 Task: Create a due date automation trigger when advanced on, 2 hours after a card is due add fields without custom field "Resume" set to a number greater than 1 and lower or equal to 10.
Action: Mouse moved to (924, 73)
Screenshot: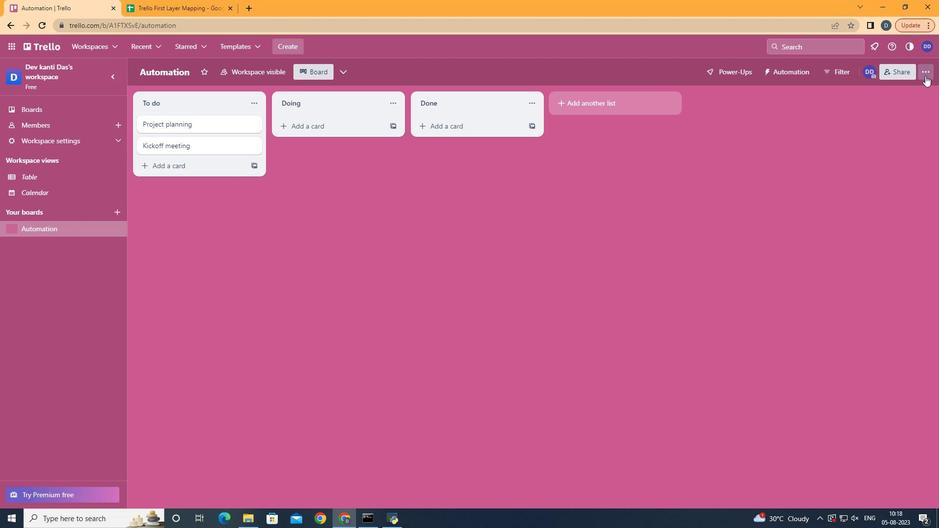 
Action: Mouse pressed left at (924, 73)
Screenshot: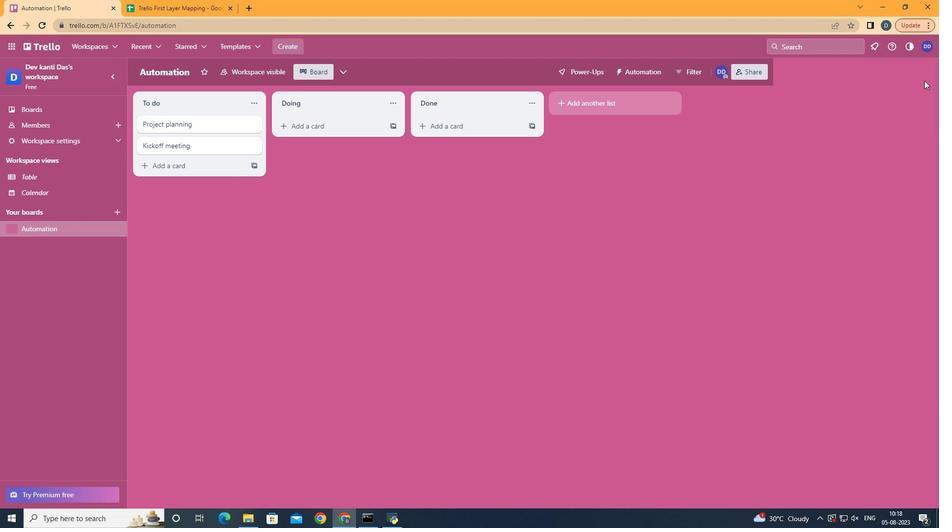 
Action: Mouse moved to (845, 209)
Screenshot: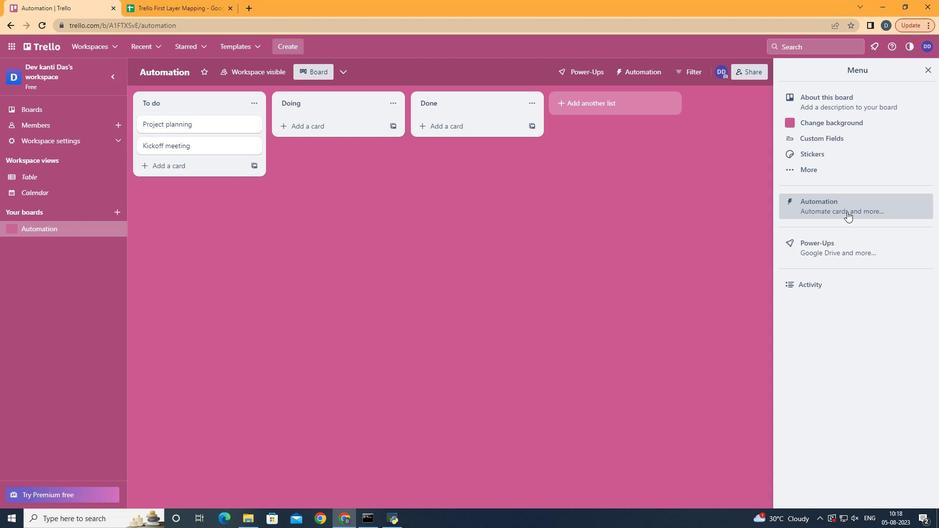 
Action: Mouse pressed left at (845, 209)
Screenshot: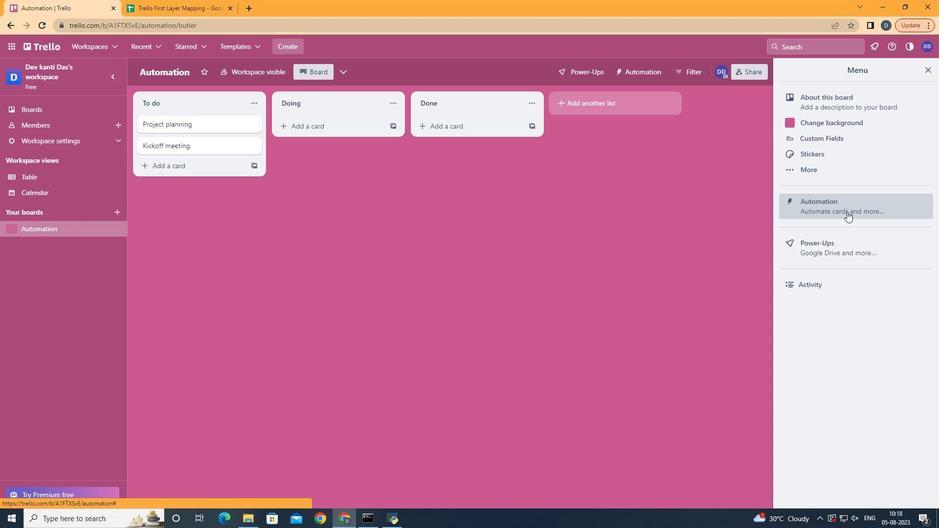 
Action: Mouse moved to (192, 195)
Screenshot: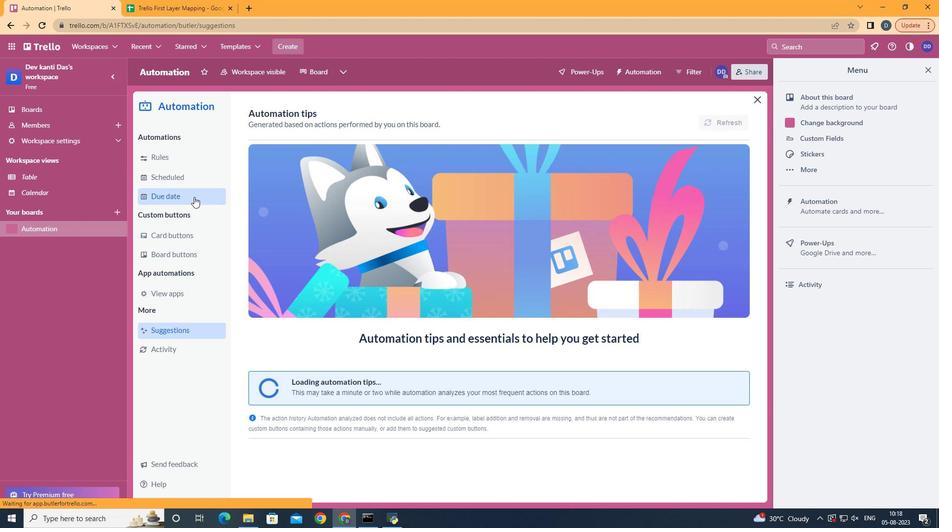 
Action: Mouse pressed left at (192, 195)
Screenshot: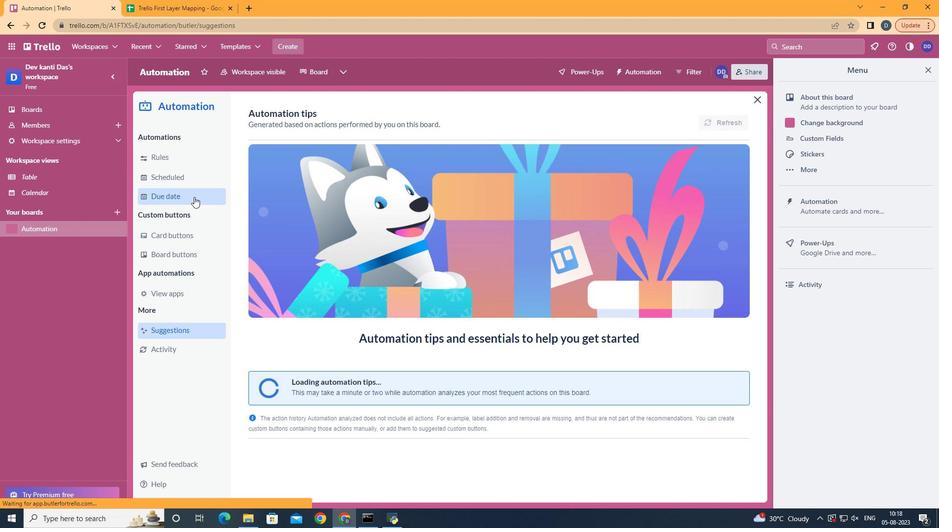 
Action: Mouse moved to (689, 116)
Screenshot: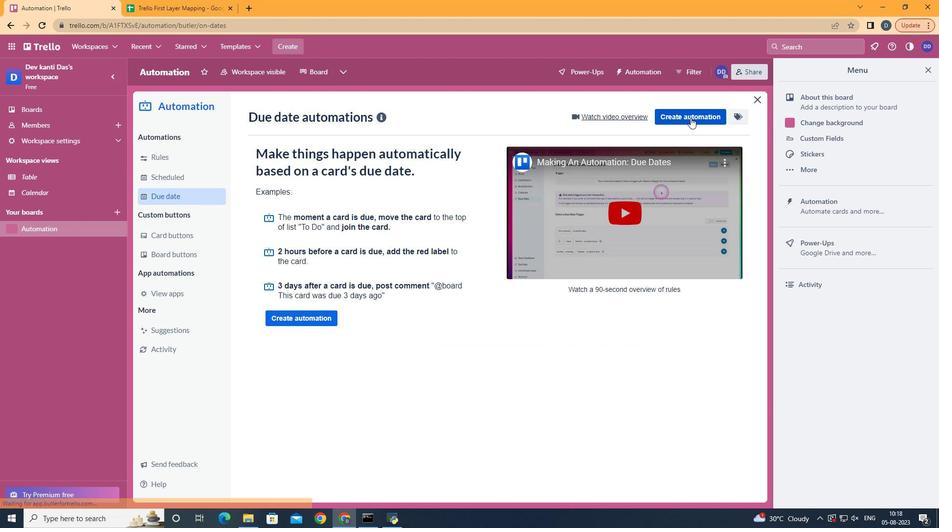 
Action: Mouse pressed left at (689, 116)
Screenshot: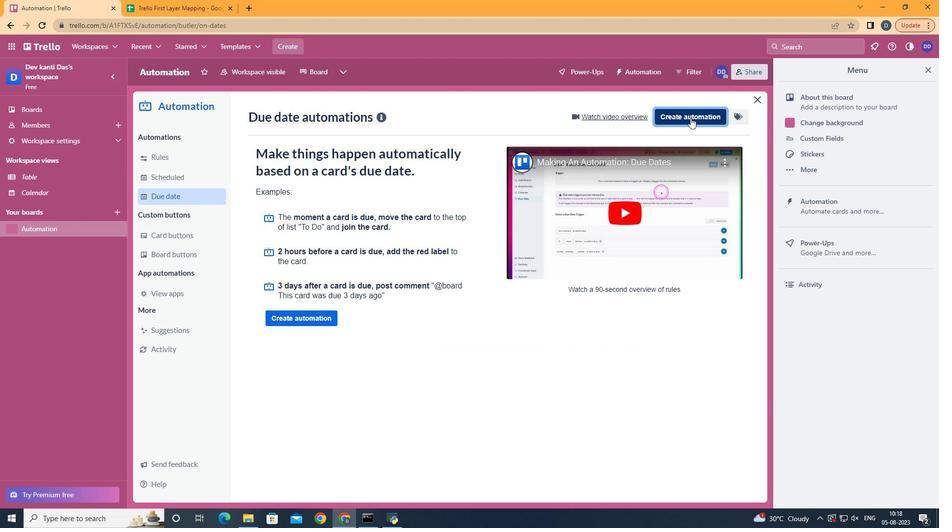 
Action: Mouse moved to (497, 209)
Screenshot: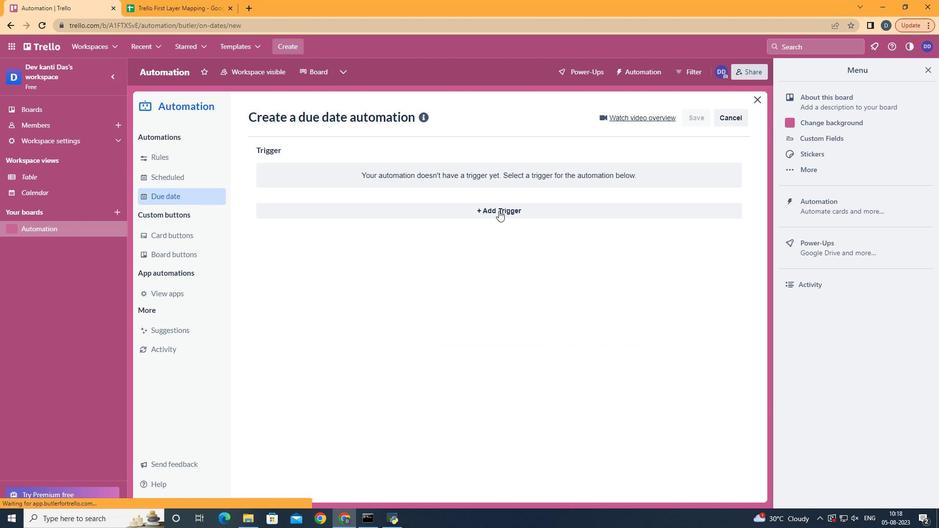 
Action: Mouse pressed left at (497, 209)
Screenshot: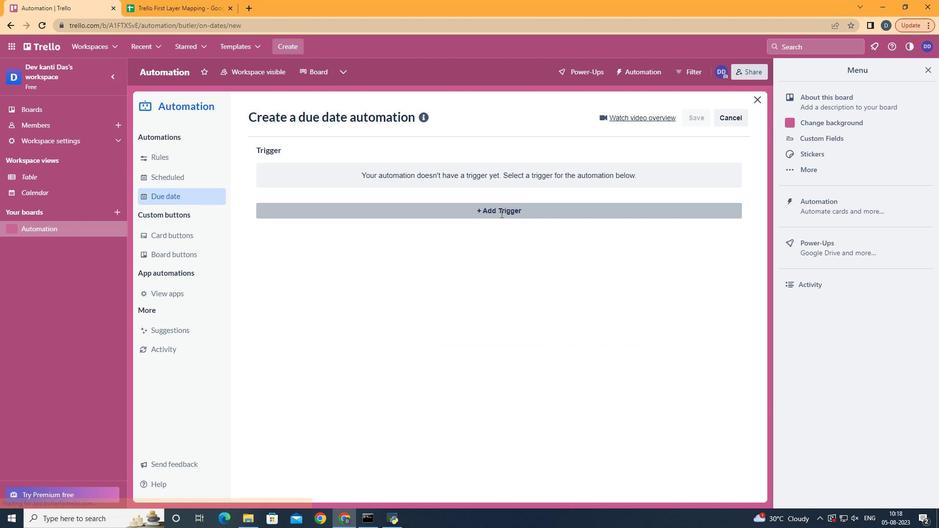 
Action: Mouse moved to (312, 412)
Screenshot: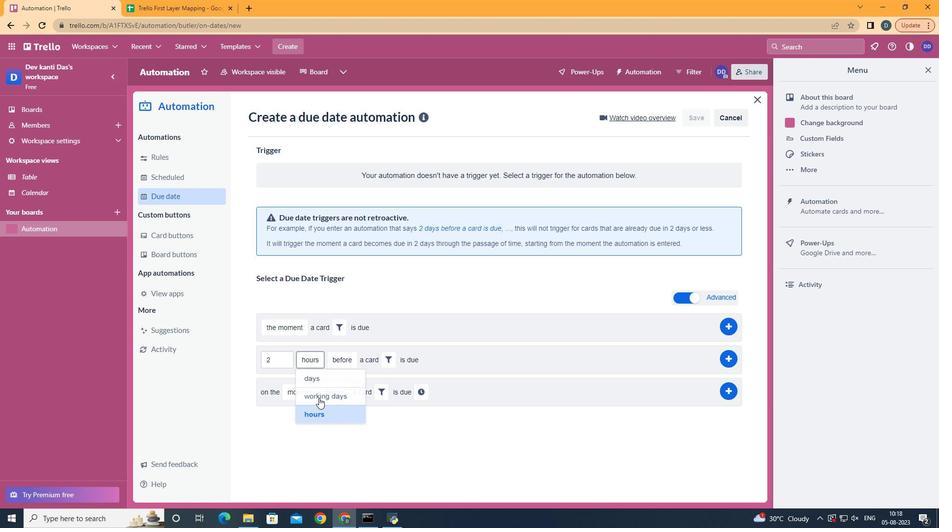 
Action: Mouse pressed left at (312, 412)
Screenshot: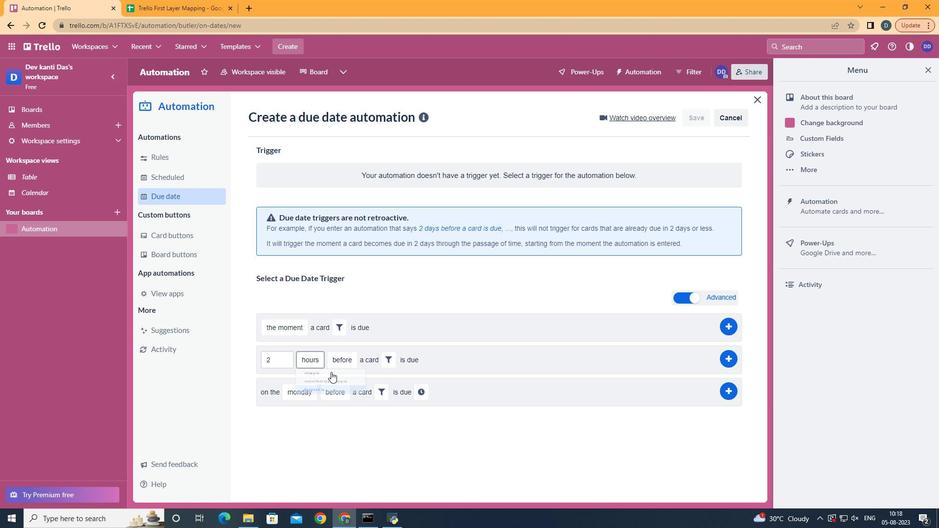 
Action: Mouse moved to (338, 399)
Screenshot: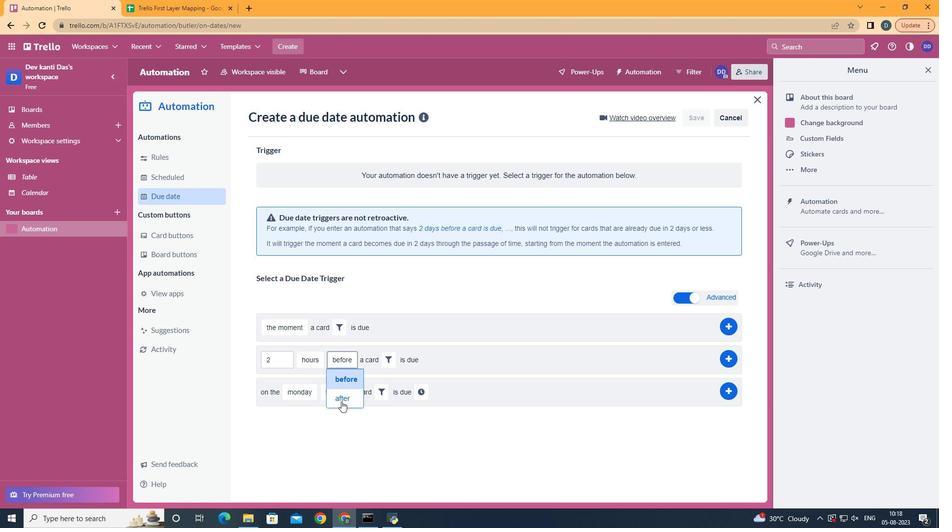 
Action: Mouse pressed left at (338, 399)
Screenshot: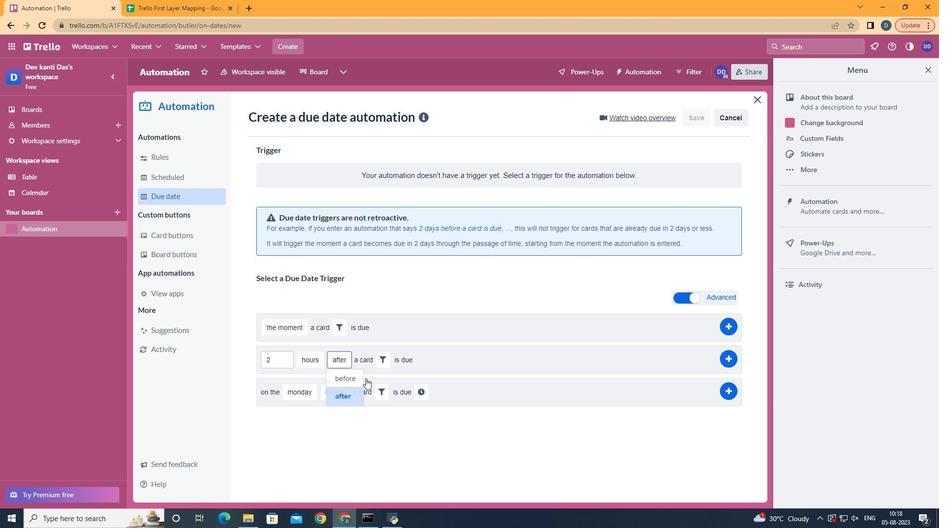 
Action: Mouse moved to (384, 359)
Screenshot: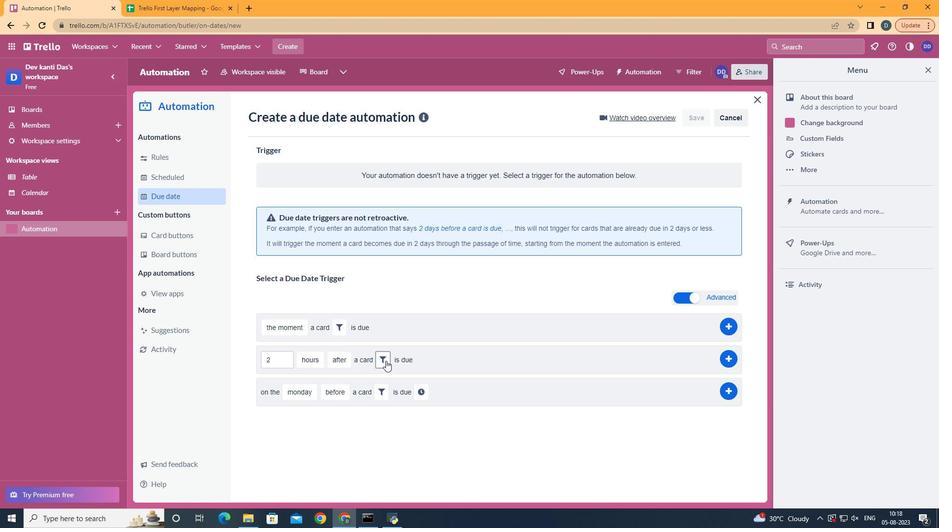 
Action: Mouse pressed left at (384, 359)
Screenshot: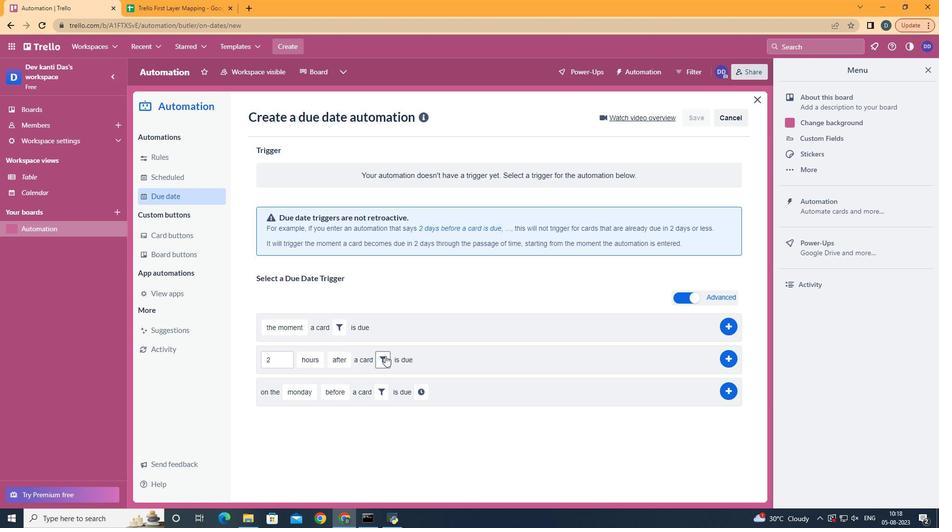 
Action: Mouse moved to (542, 383)
Screenshot: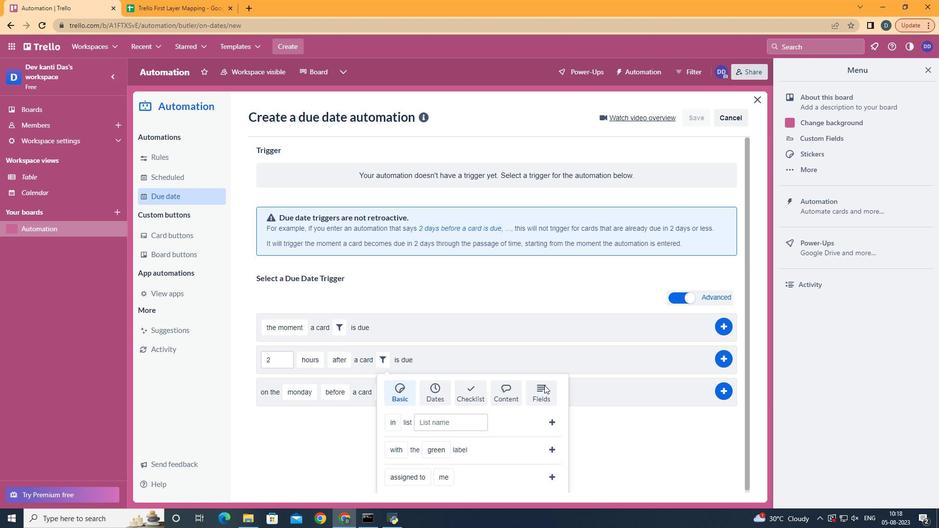 
Action: Mouse pressed left at (542, 383)
Screenshot: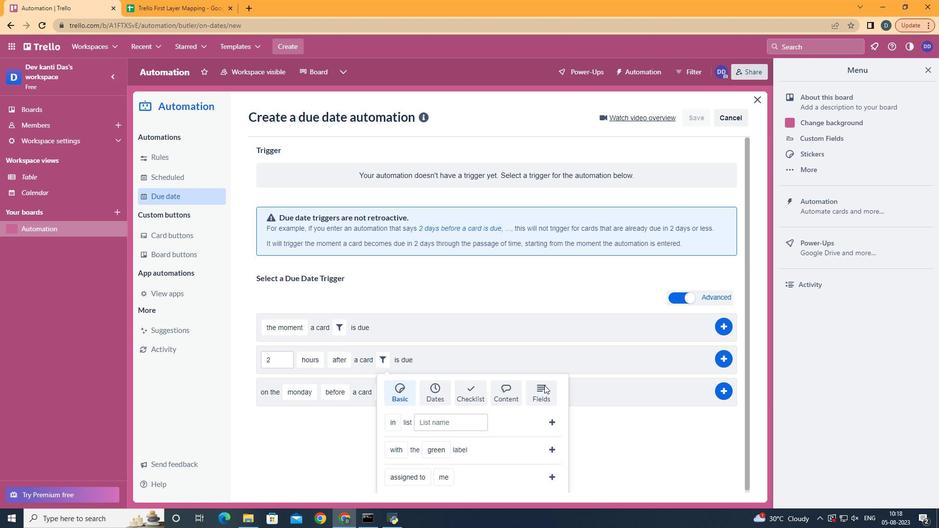 
Action: Mouse scrolled (542, 383) with delta (0, 0)
Screenshot: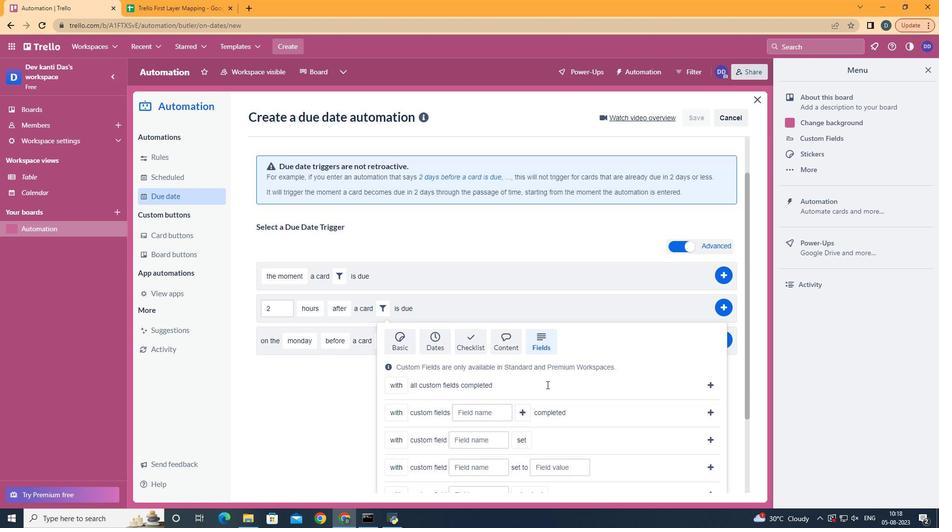 
Action: Mouse scrolled (542, 383) with delta (0, 0)
Screenshot: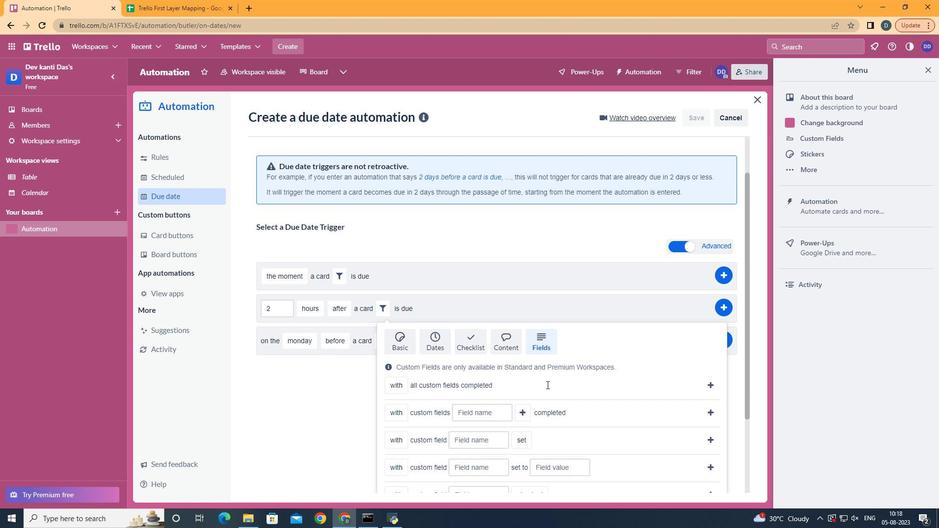 
Action: Mouse scrolled (542, 383) with delta (0, 0)
Screenshot: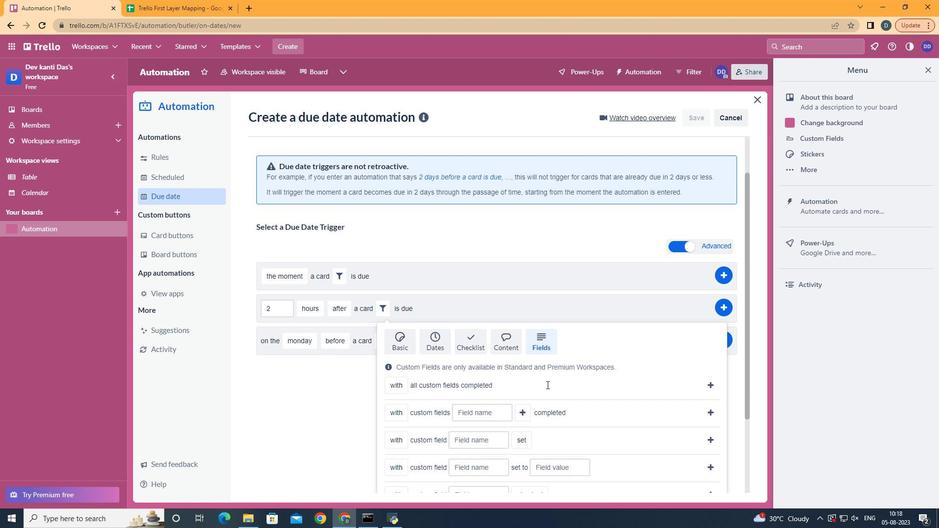 
Action: Mouse scrolled (542, 383) with delta (0, 0)
Screenshot: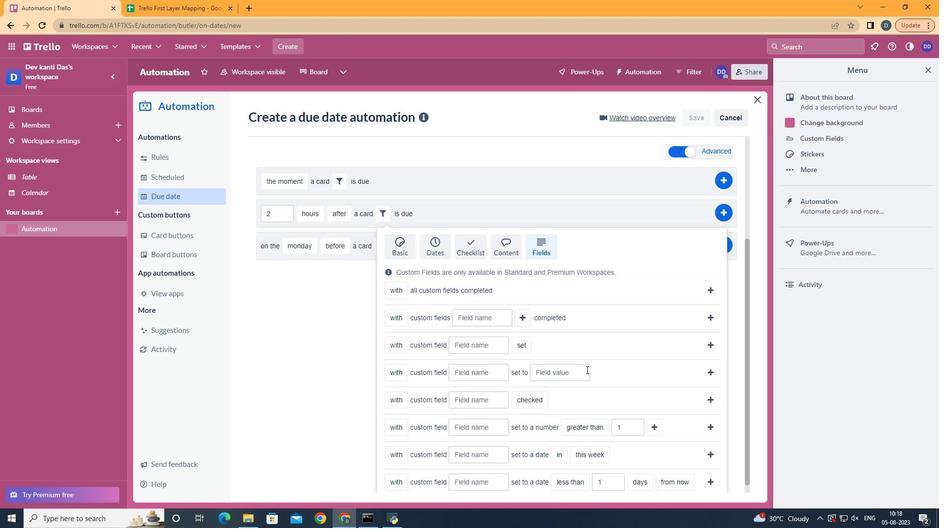 
Action: Mouse scrolled (542, 383) with delta (0, 0)
Screenshot: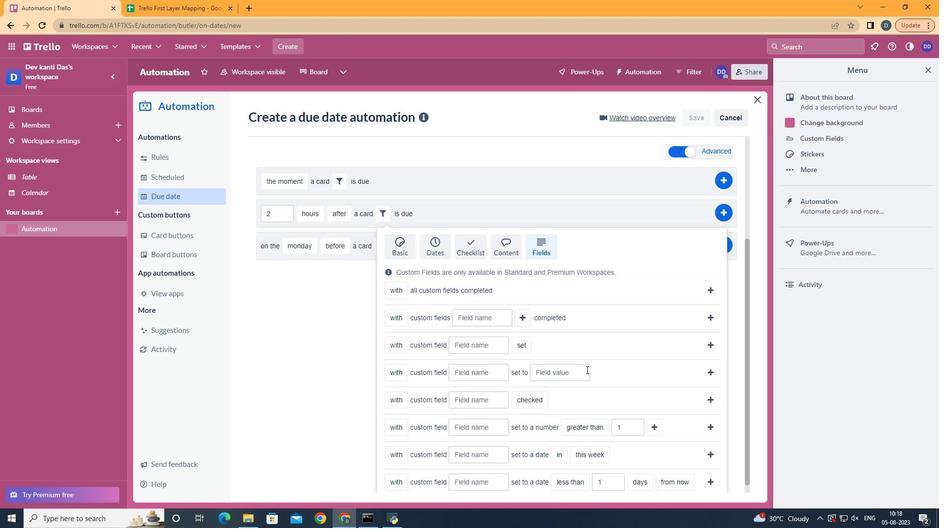 
Action: Mouse moved to (574, 372)
Screenshot: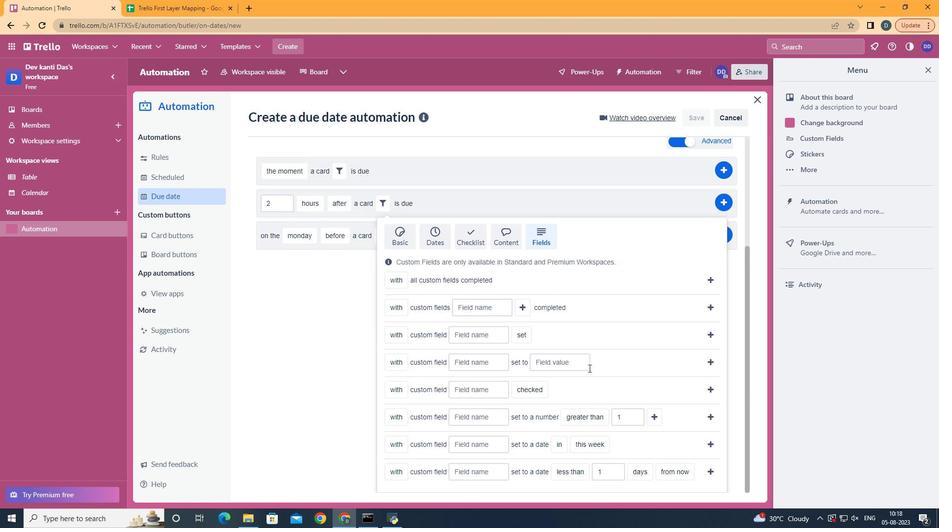 
Action: Mouse scrolled (553, 380) with delta (0, 0)
Screenshot: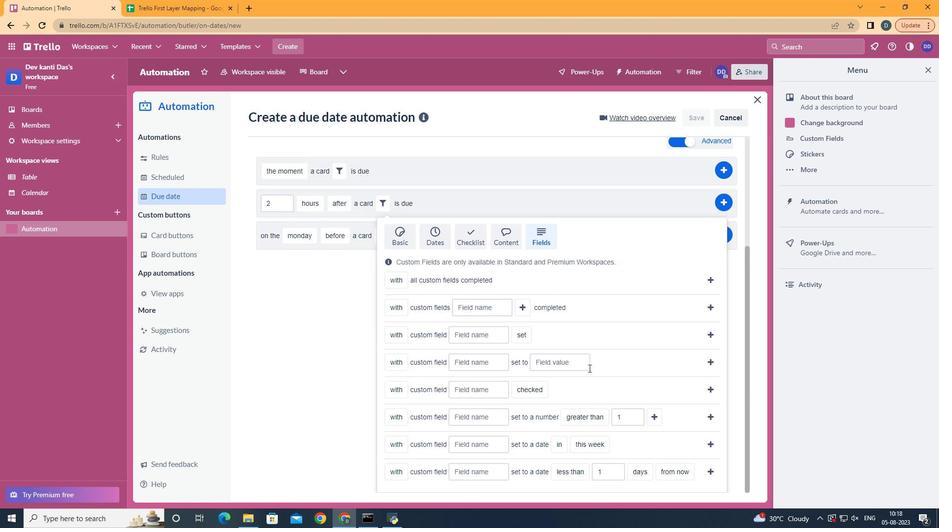 
Action: Mouse moved to (400, 453)
Screenshot: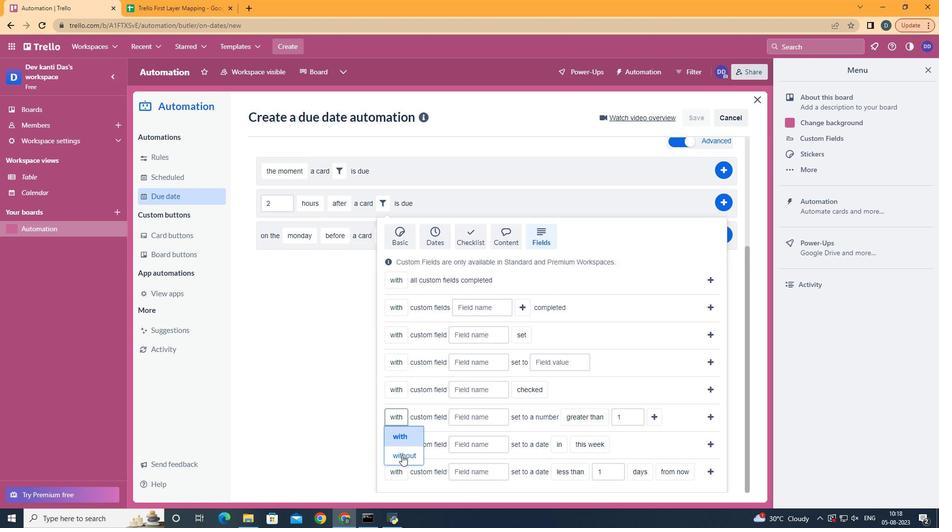 
Action: Mouse pressed left at (400, 453)
Screenshot: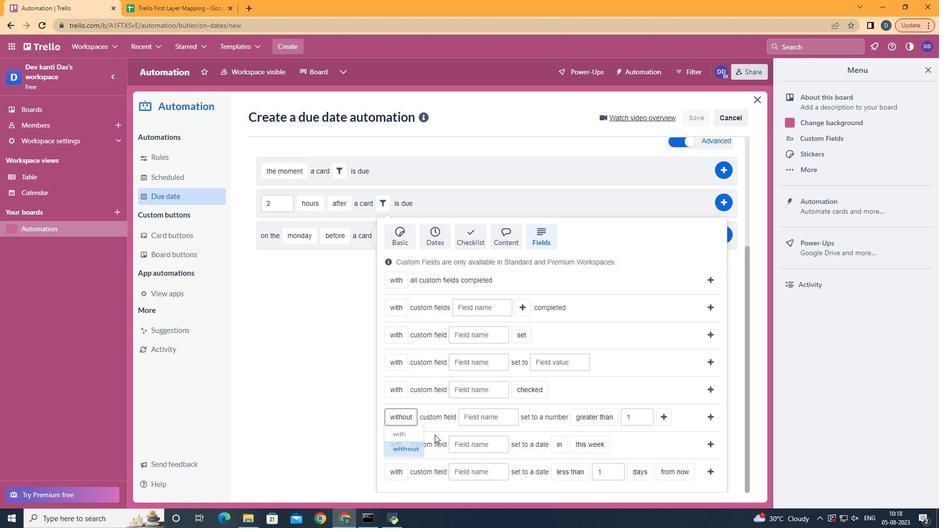 
Action: Mouse moved to (477, 407)
Screenshot: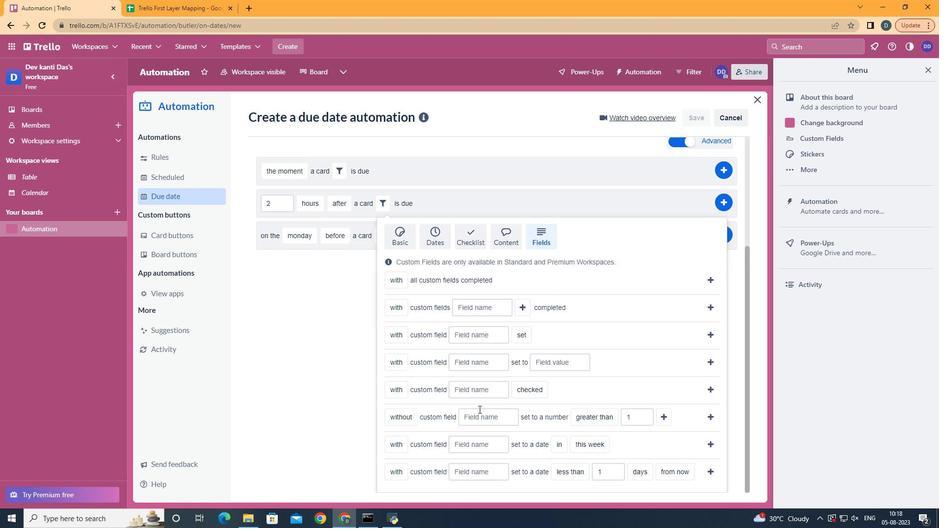 
Action: Mouse pressed left at (477, 407)
Screenshot: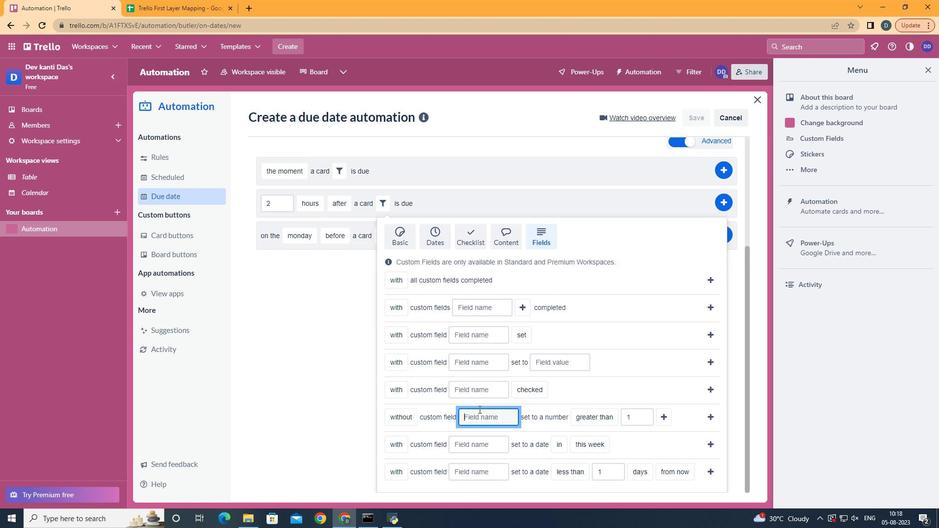 
Action: Key pressed <Key.shift>Resume
Screenshot: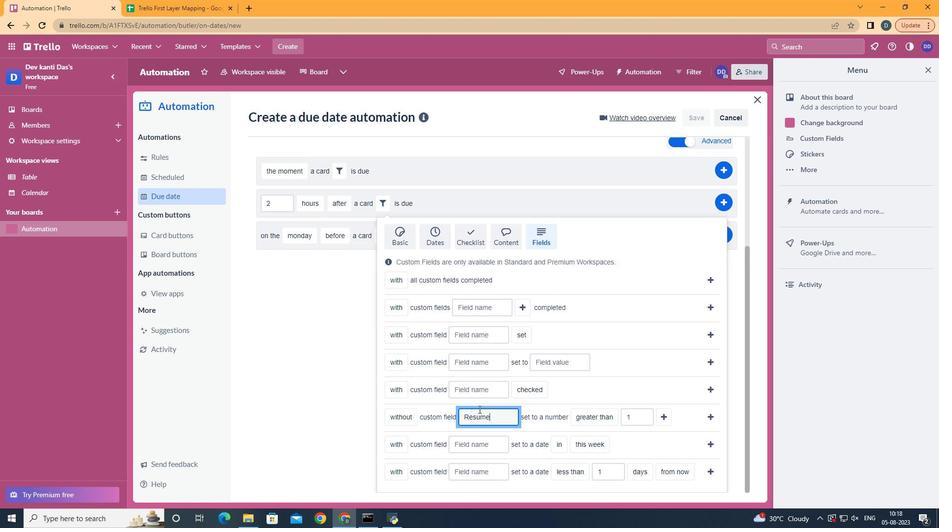 
Action: Mouse moved to (625, 338)
Screenshot: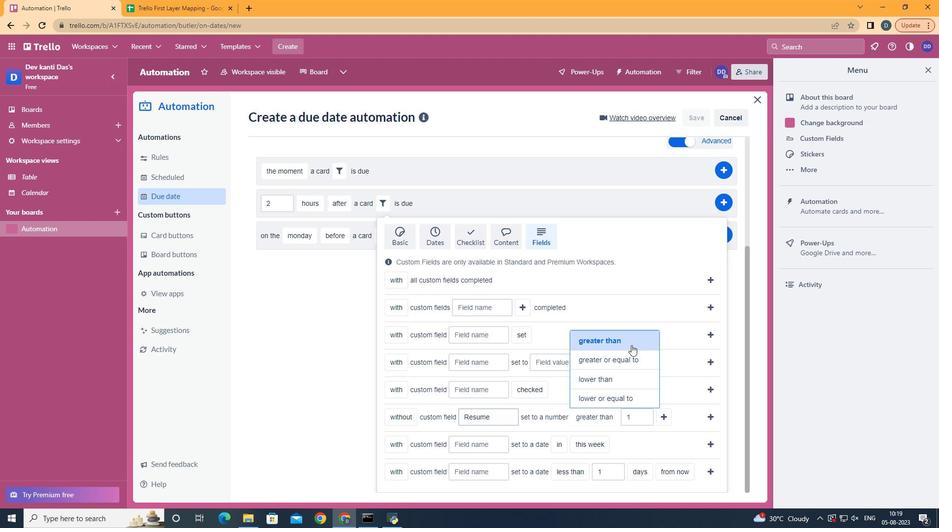 
Action: Mouse pressed left at (625, 338)
Screenshot: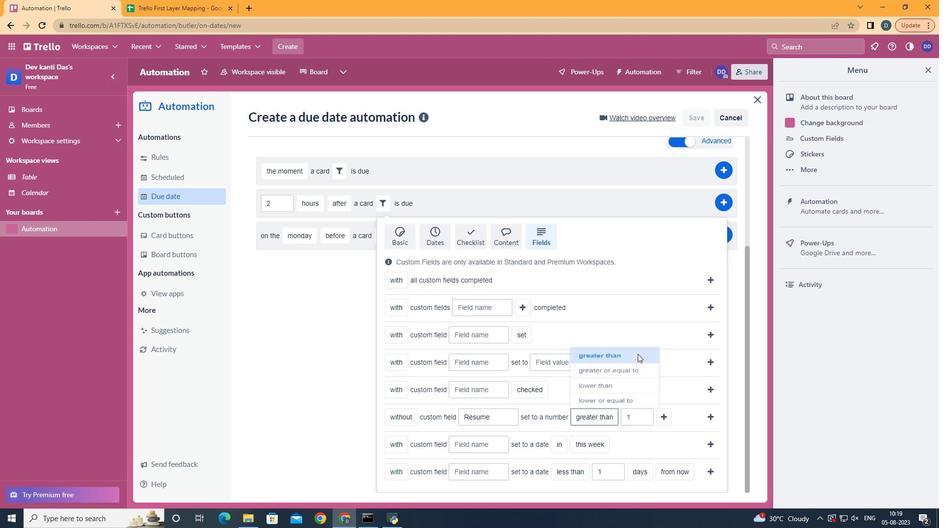 
Action: Mouse moved to (661, 412)
Screenshot: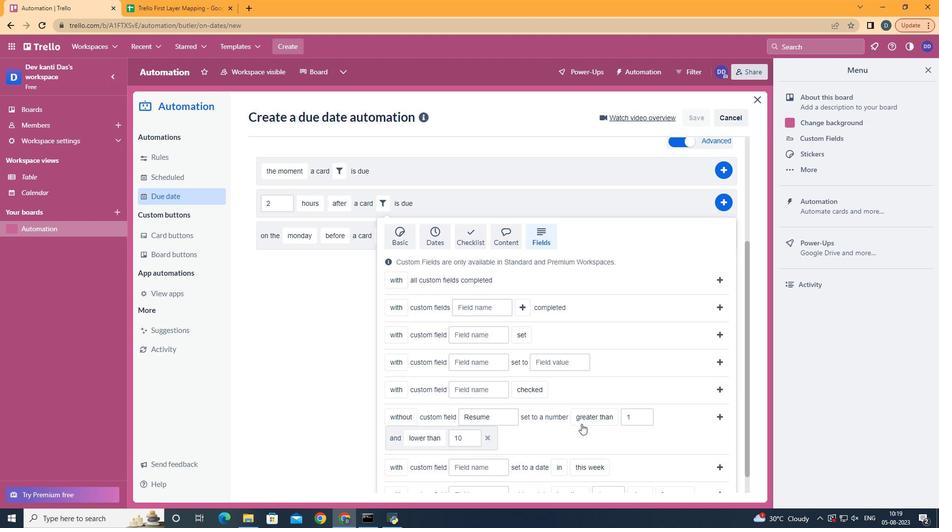 
Action: Mouse pressed left at (661, 412)
Screenshot: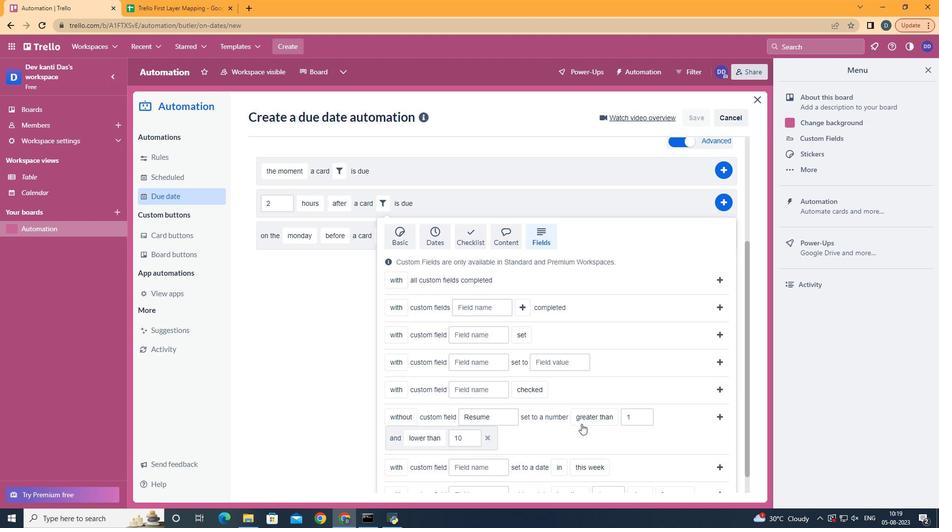 
Action: Mouse moved to (452, 380)
Screenshot: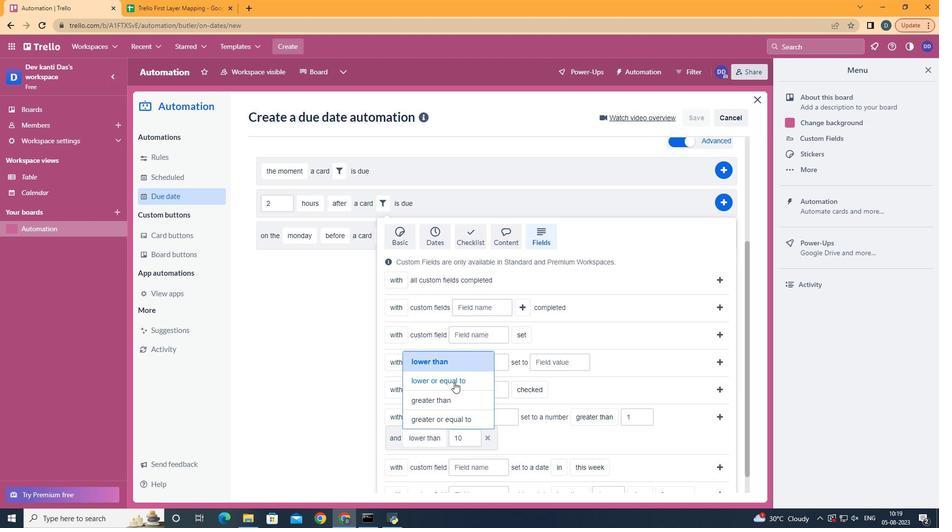 
Action: Mouse pressed left at (452, 380)
Screenshot: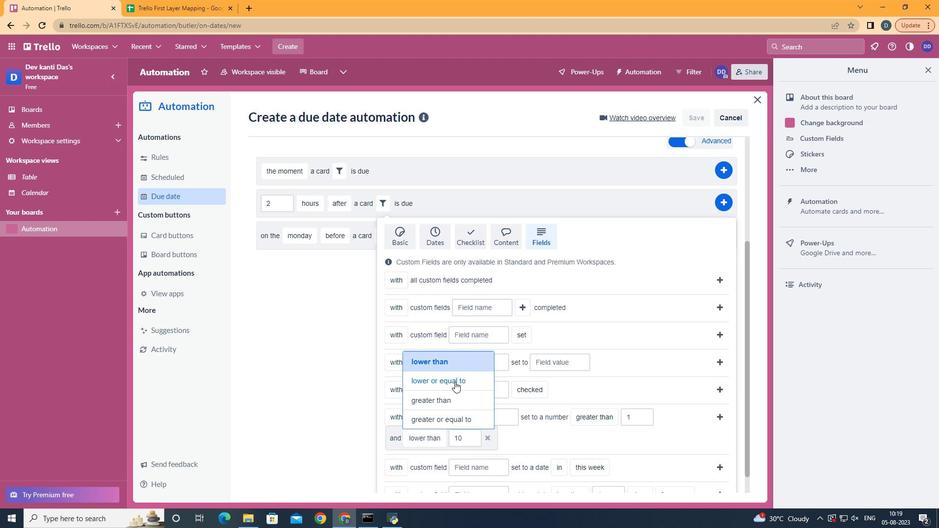 
Action: Mouse moved to (719, 414)
Screenshot: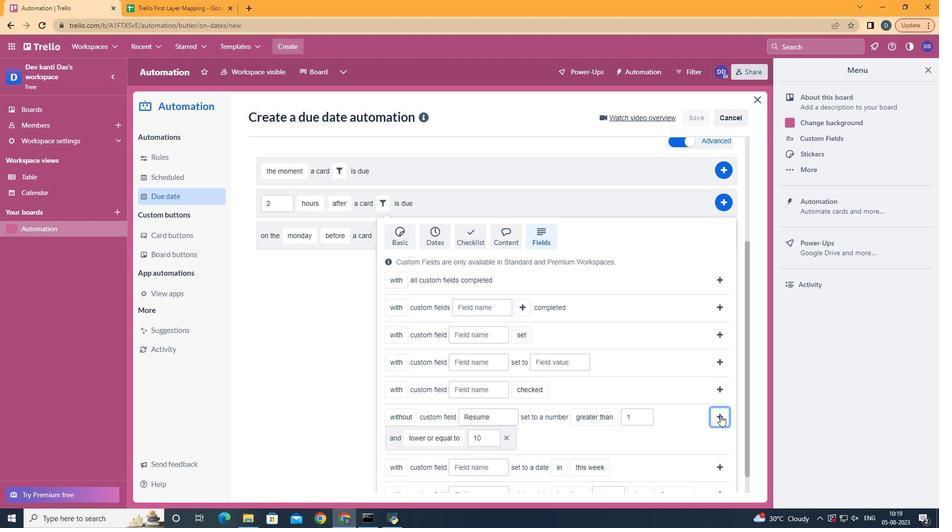 
Action: Mouse pressed left at (719, 414)
Screenshot: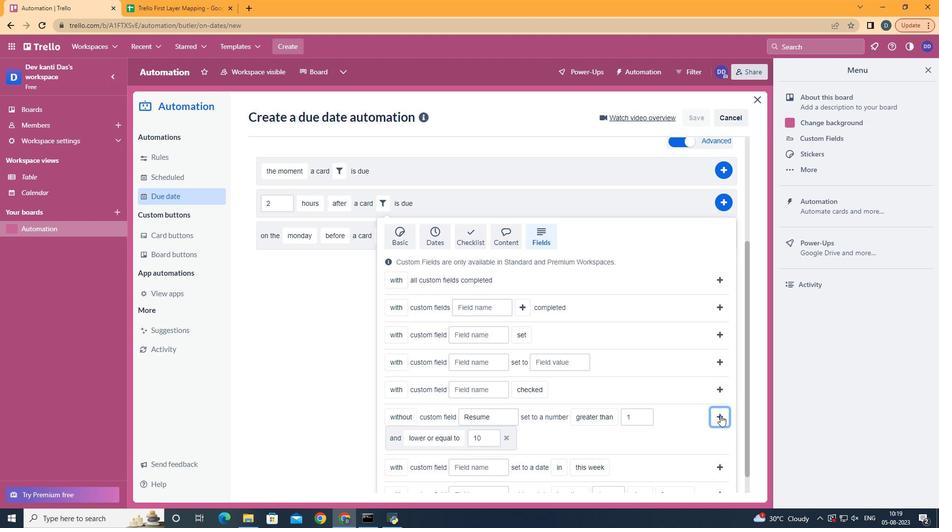 
Action: Mouse moved to (729, 363)
Screenshot: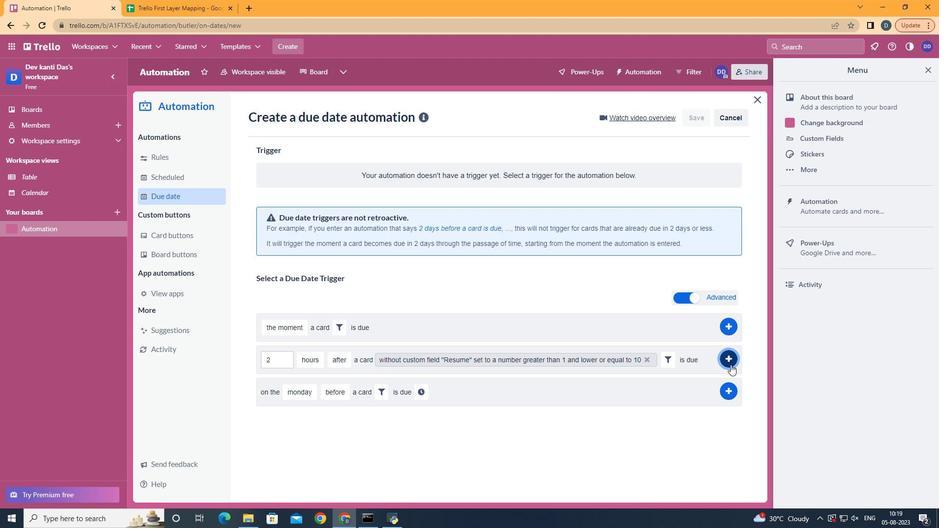 
Action: Mouse pressed left at (729, 363)
Screenshot: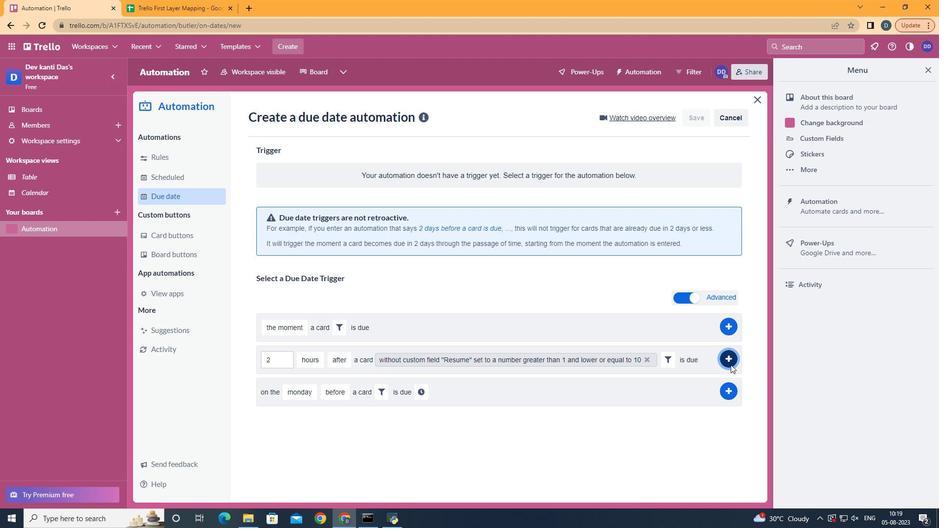 
Action: Mouse moved to (417, 161)
Screenshot: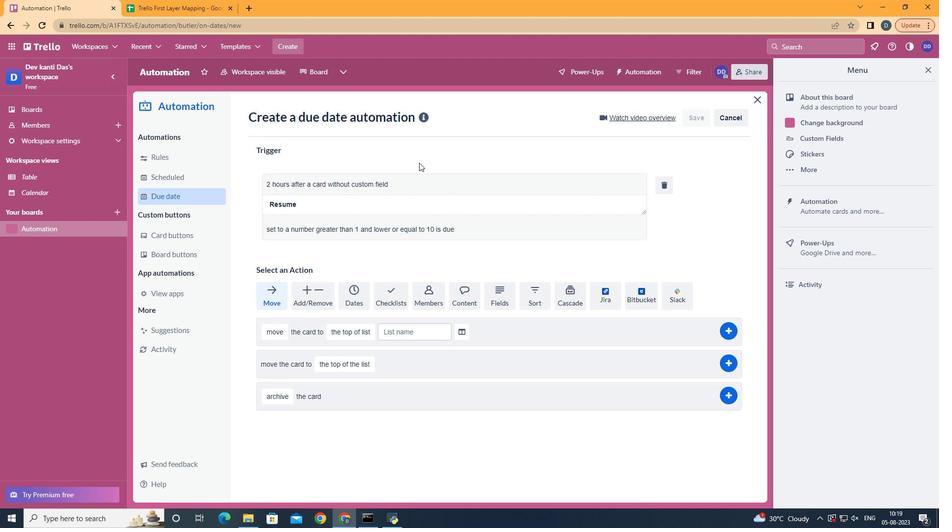 
